 Task: Add Farmers Hen House Organic Free Range Large Brown Grade A Eggs to the cart.
Action: Mouse pressed left at (27, 87)
Screenshot: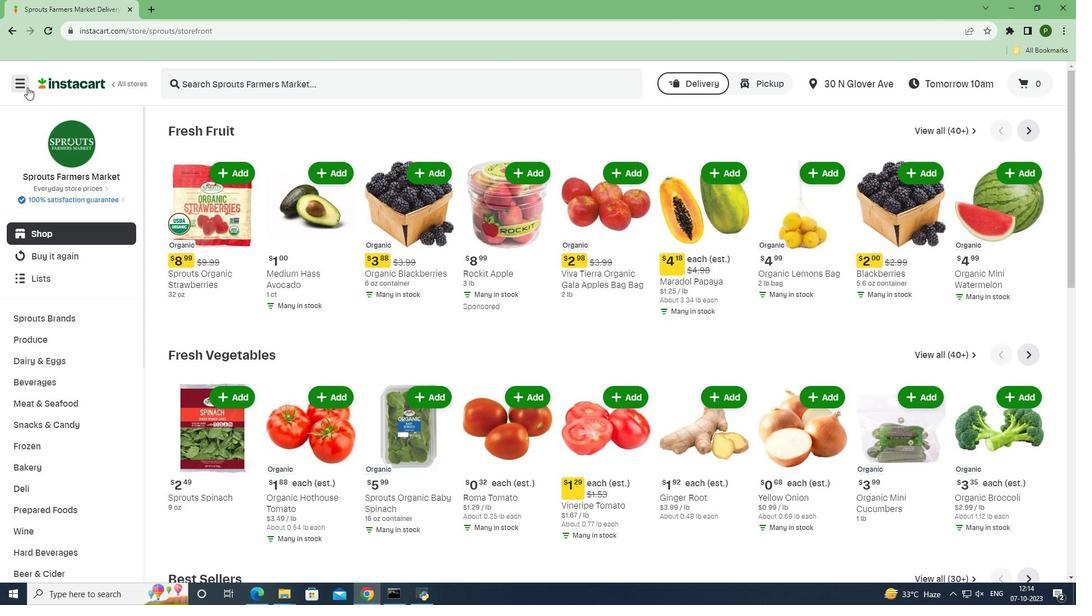 
Action: Mouse moved to (52, 296)
Screenshot: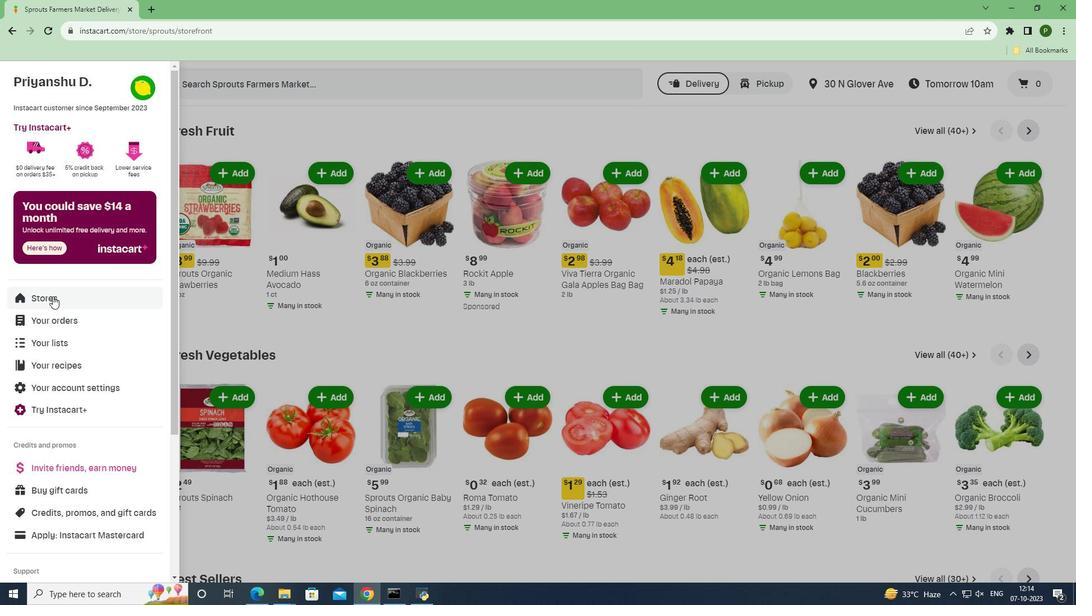 
Action: Mouse pressed left at (52, 296)
Screenshot: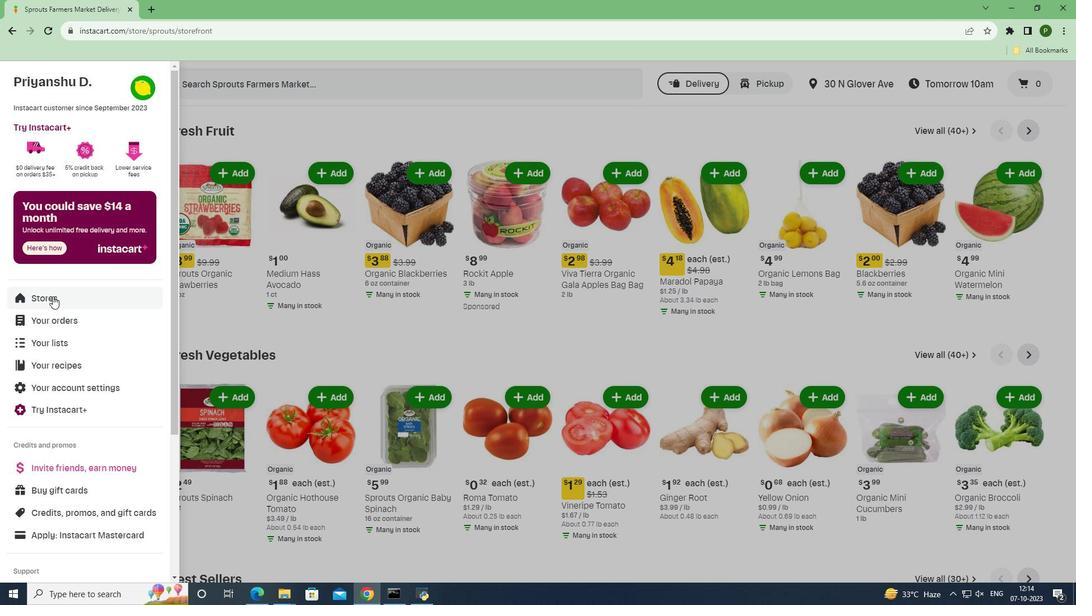 
Action: Mouse moved to (267, 117)
Screenshot: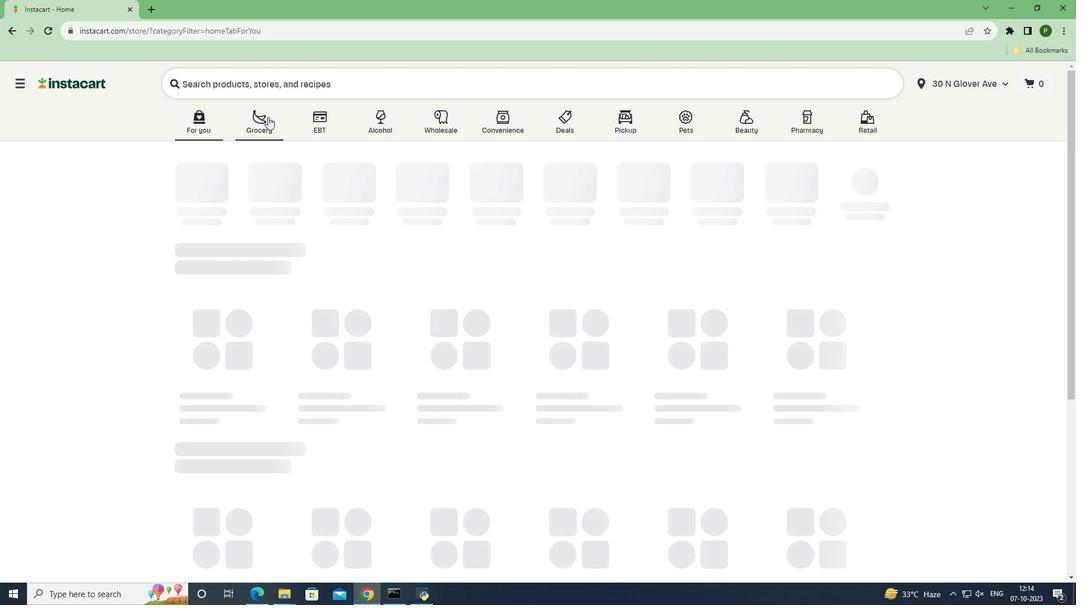
Action: Mouse pressed left at (267, 117)
Screenshot: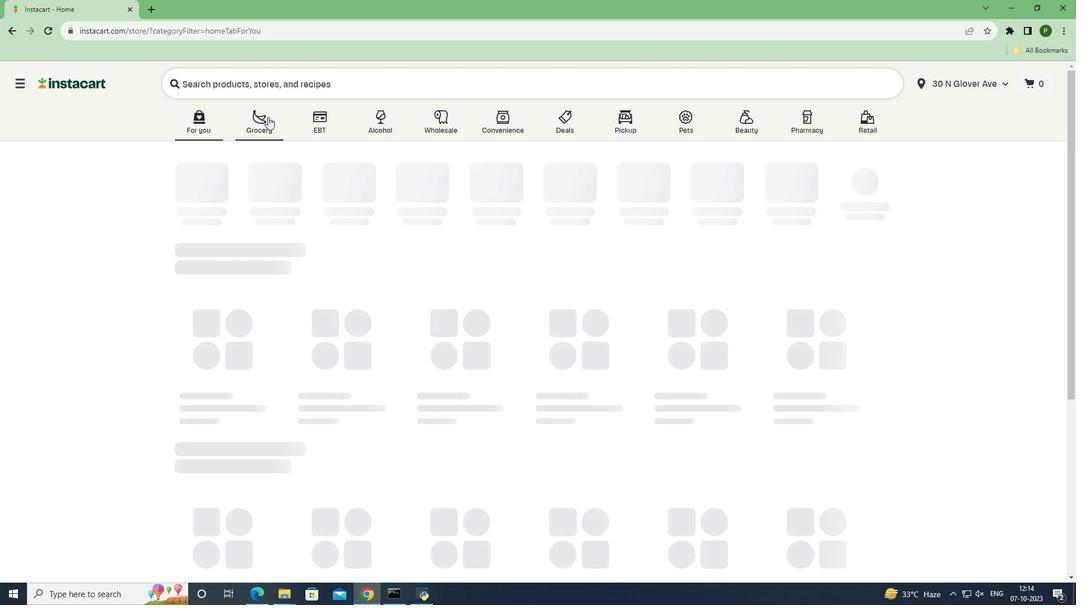 
Action: Mouse moved to (461, 252)
Screenshot: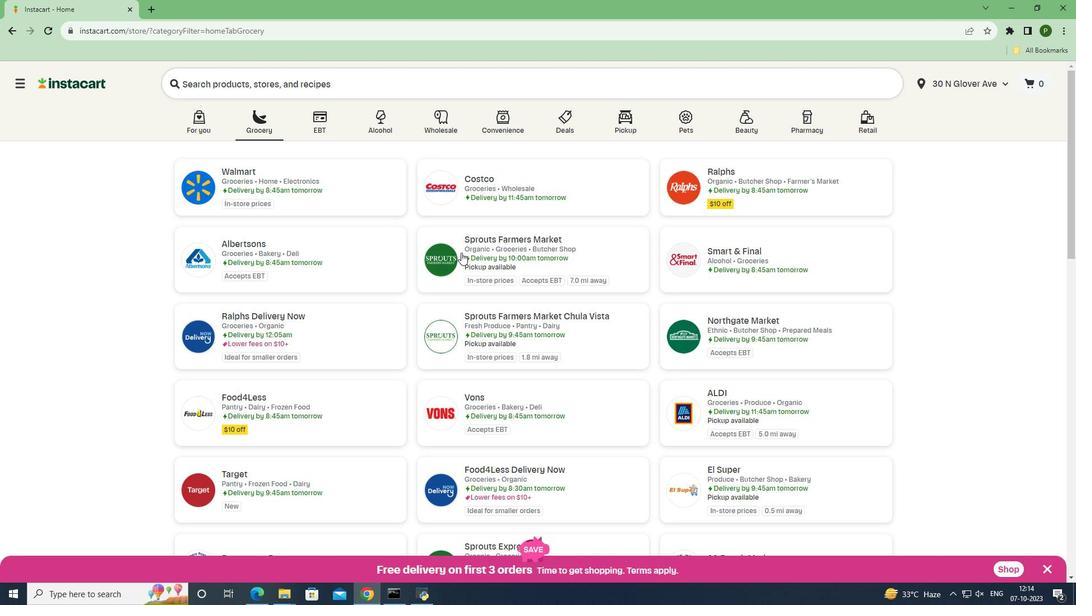 
Action: Mouse pressed left at (461, 252)
Screenshot: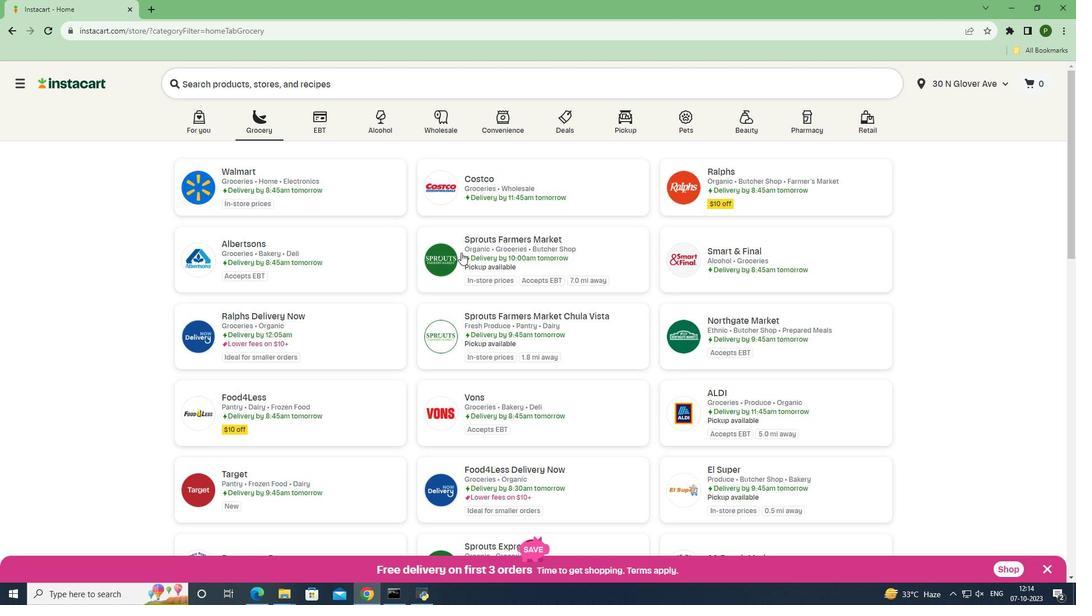 
Action: Mouse moved to (90, 361)
Screenshot: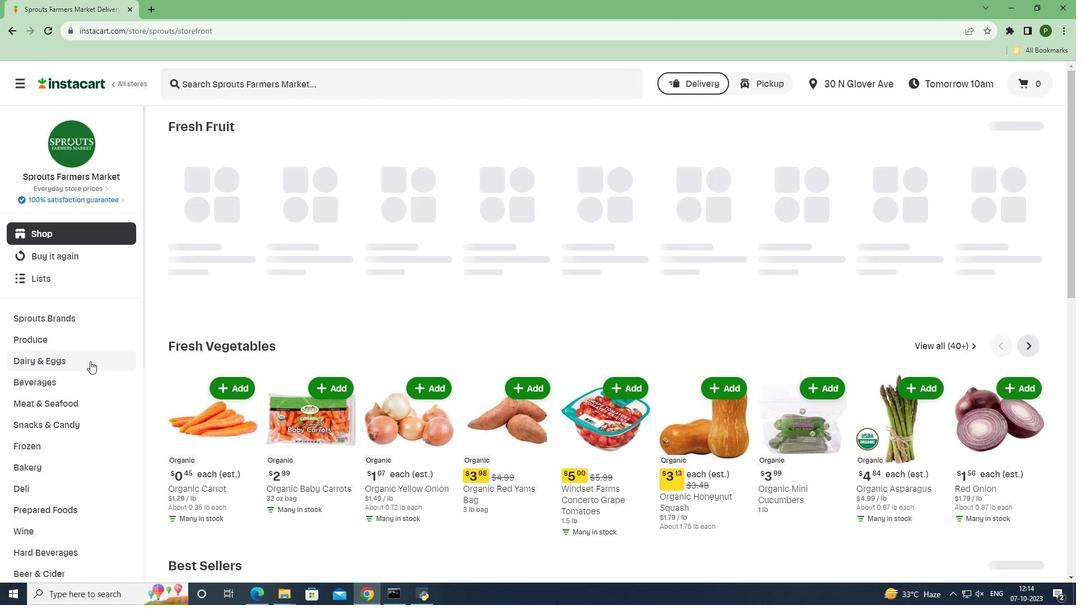 
Action: Mouse pressed left at (90, 361)
Screenshot: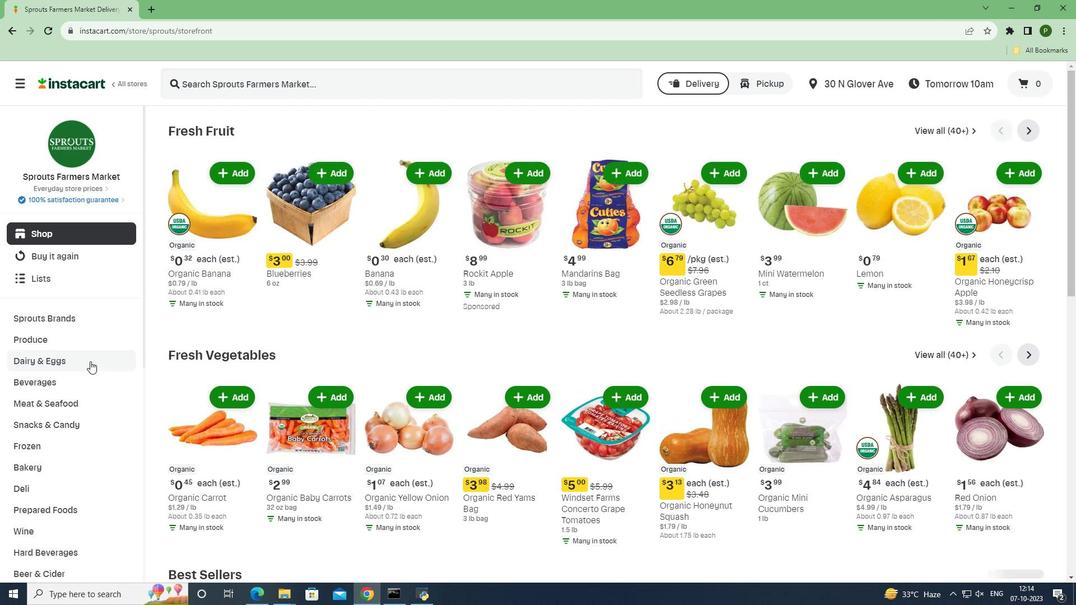 
Action: Mouse moved to (66, 428)
Screenshot: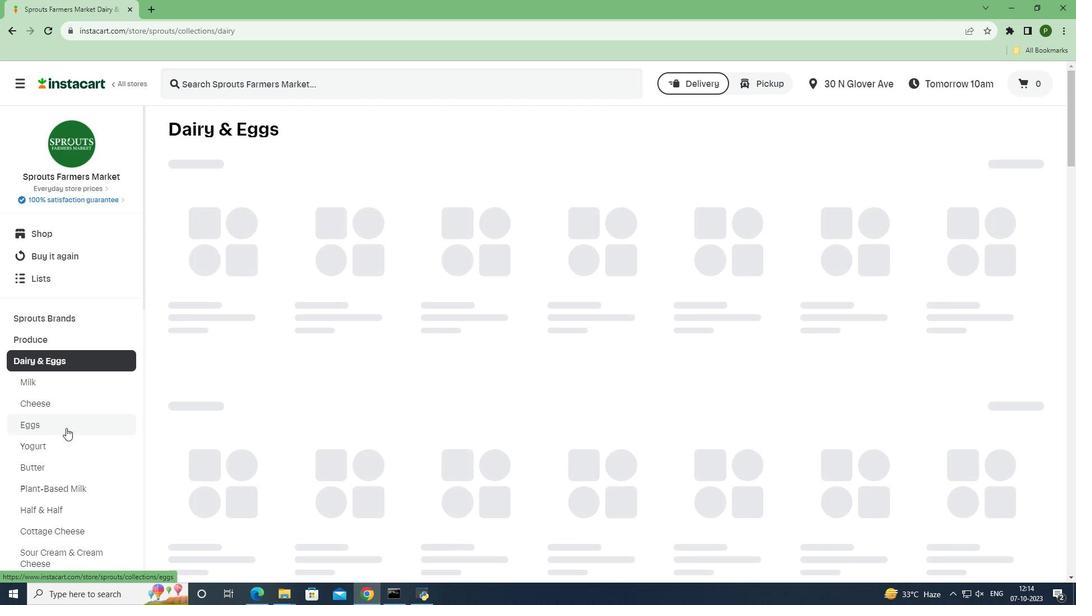 
Action: Mouse pressed left at (66, 428)
Screenshot: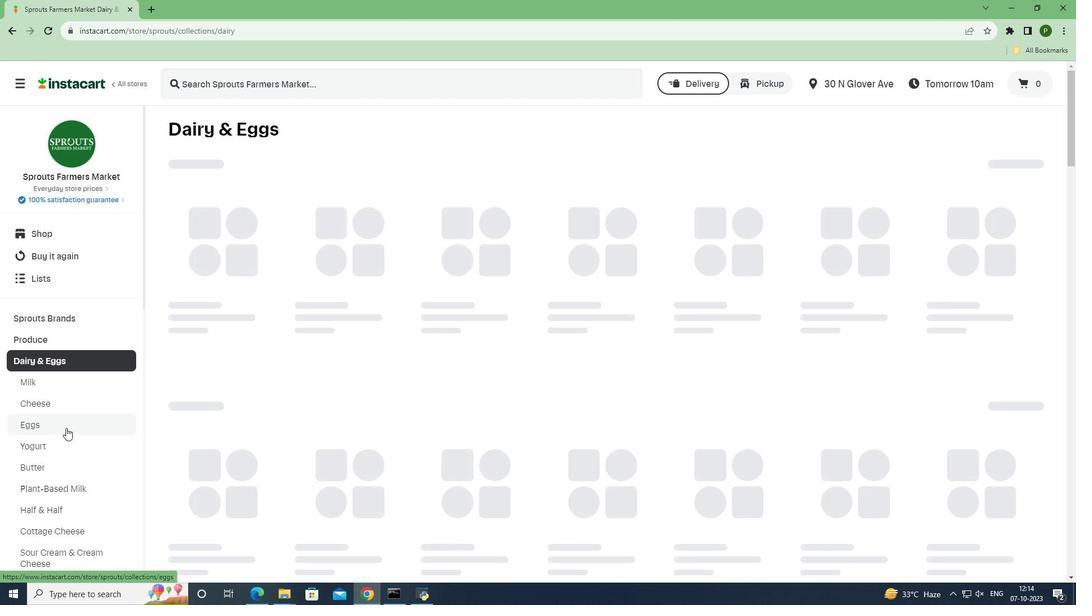 
Action: Mouse moved to (236, 83)
Screenshot: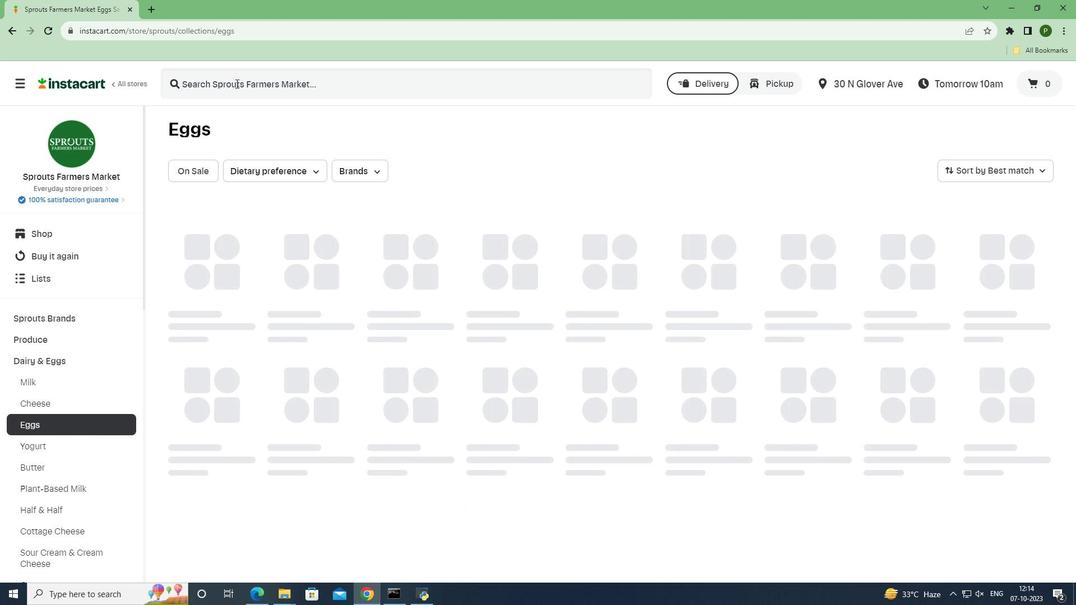 
Action: Mouse pressed left at (236, 83)
Screenshot: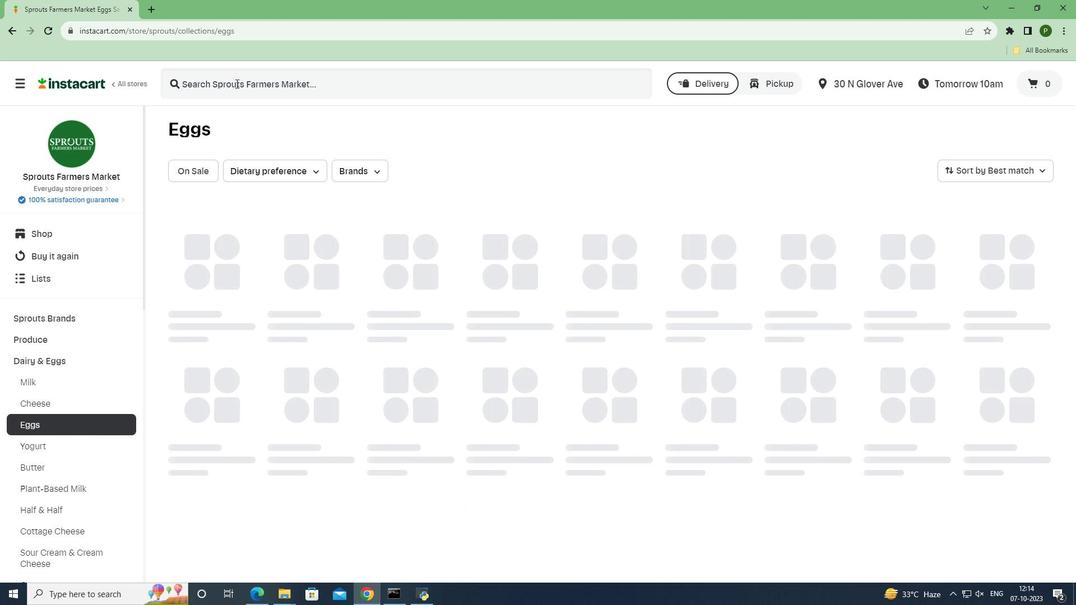 
Action: Mouse moved to (236, 84)
Screenshot: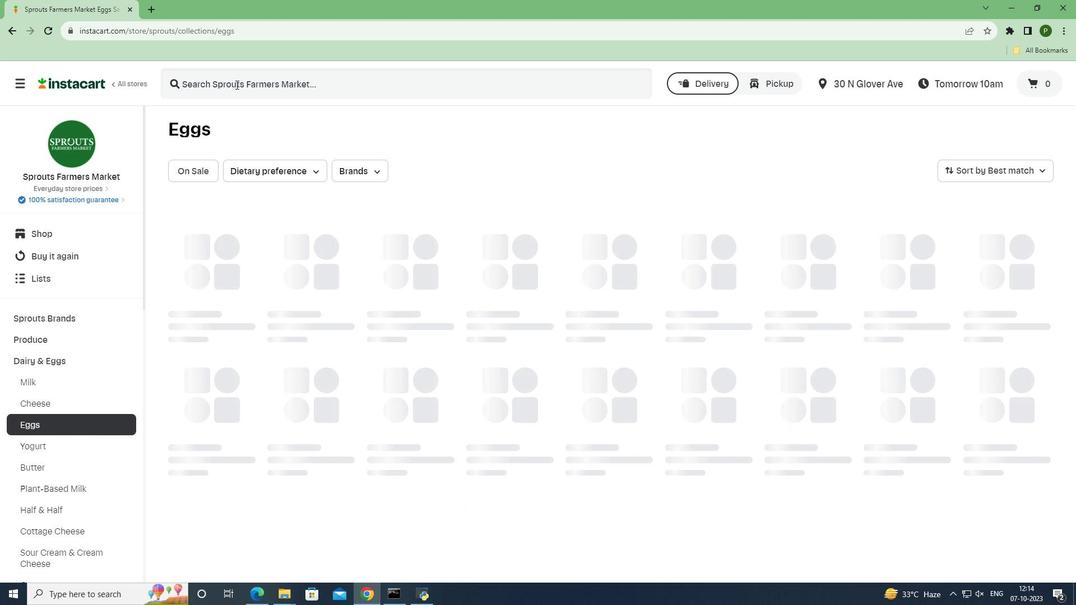 
Action: Key pressed <Key.caps_lock>F<Key.caps_lock>armers<Key.space><Key.caps_lock>H<Key.caps_lock>en<Key.space><Key.caps_lock>H<Key.caps_lock>ouse<Key.space><Key.caps_lock>O<Key.caps_lock>rganic<Key.space><Key.caps_lock>F<Key.caps_lock>ree<Key.space><Key.caps_lock>R<Key.caps_lock>ange<Key.space><Key.caps_lock>L<Key.caps_lock>arge<Key.space><Key.caps_lock>B<Key.caps_lock>rown<Key.space><Key.caps_lock>G<Key.caps_lock>rade<Key.space><Key.caps_lock>A<Key.space><Key.caps_lock><Key.caps_lock><Key.caps_lock><Key.caps_lock>E<Key.caps_lock>ggs<Key.space><Key.enter>
Screenshot: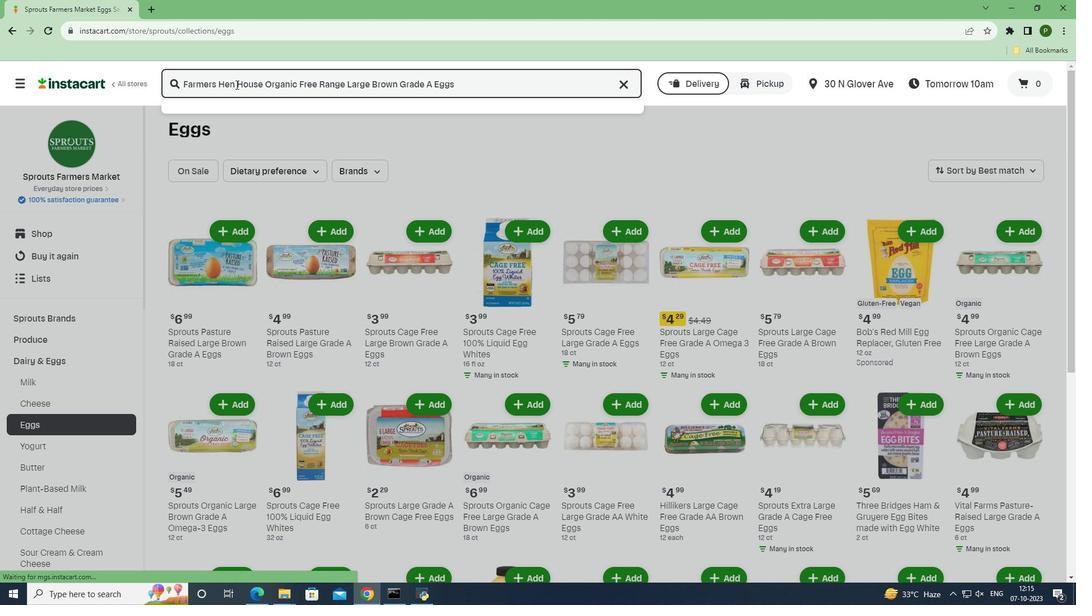
Action: Mouse moved to (308, 207)
Screenshot: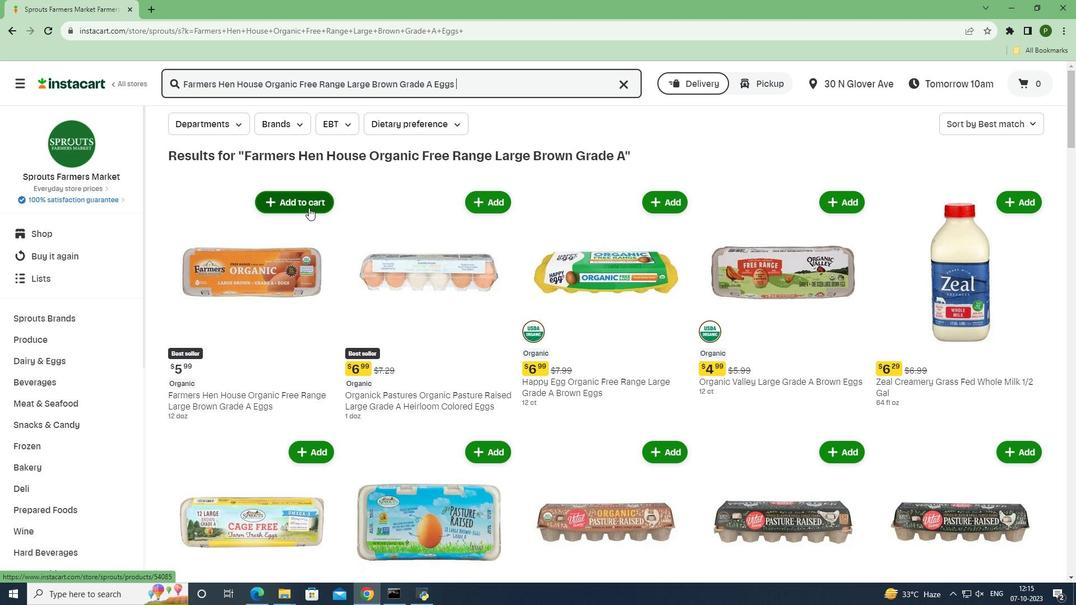 
Action: Mouse pressed left at (308, 207)
Screenshot: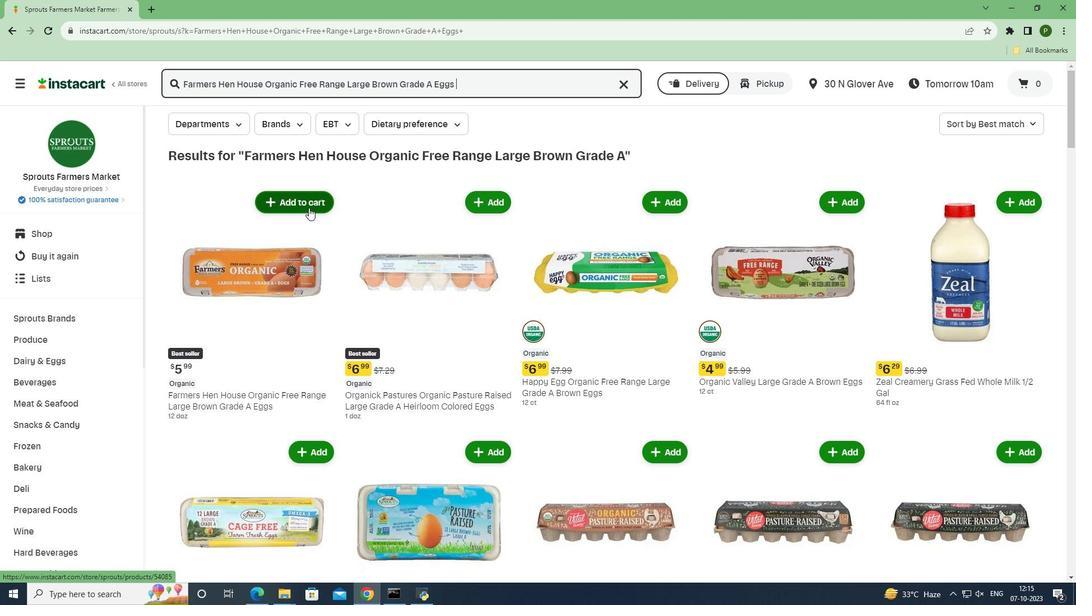 
Action: Mouse moved to (342, 240)
Screenshot: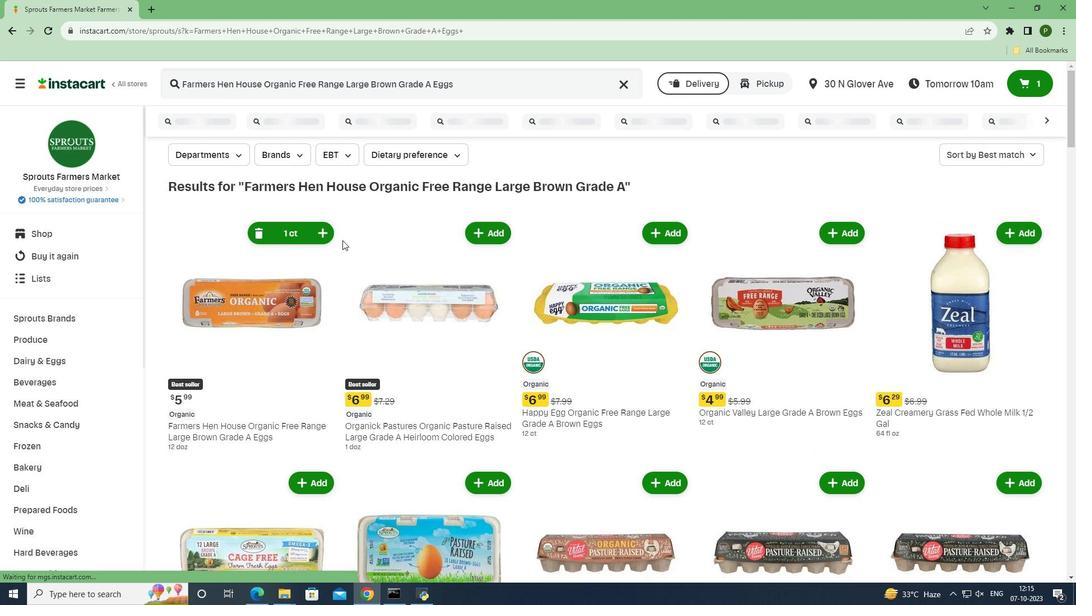 
